 Task: Create a sub task System Test and UAT for the task  Upgrade software to the latest version to resolve security vulnerabilities in the project AgileAura , assign it to team member softage.3@softage.net and update the status of the sub task to  Completed , set the priority of the sub task to High
Action: Mouse moved to (496, 247)
Screenshot: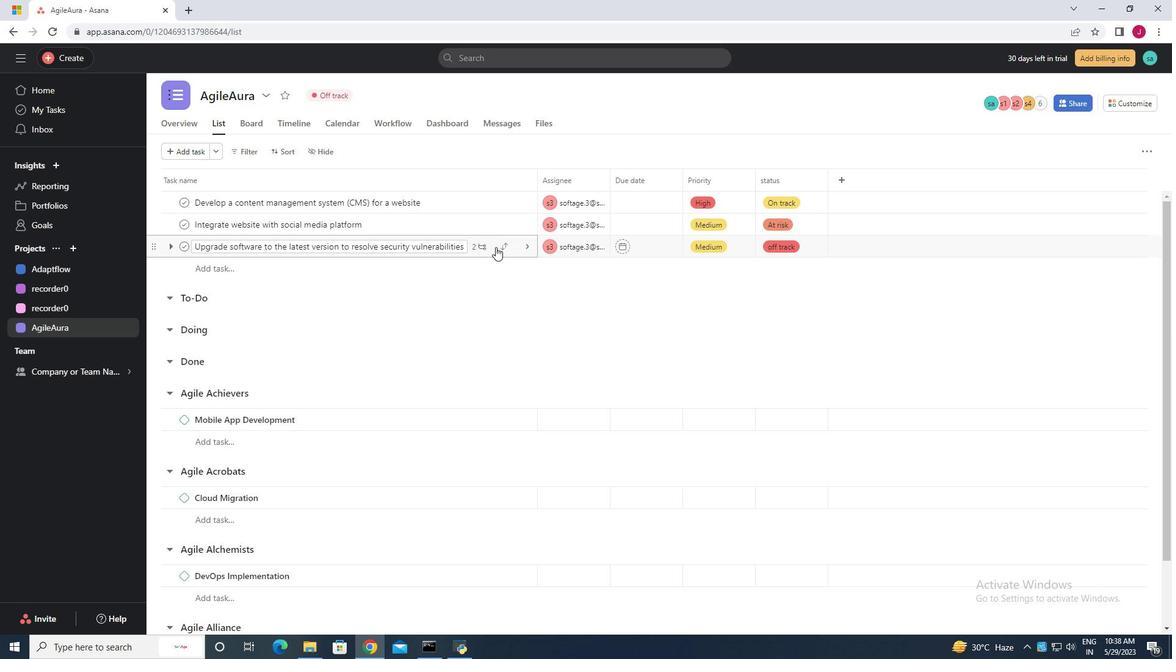 
Action: Mouse pressed left at (496, 247)
Screenshot: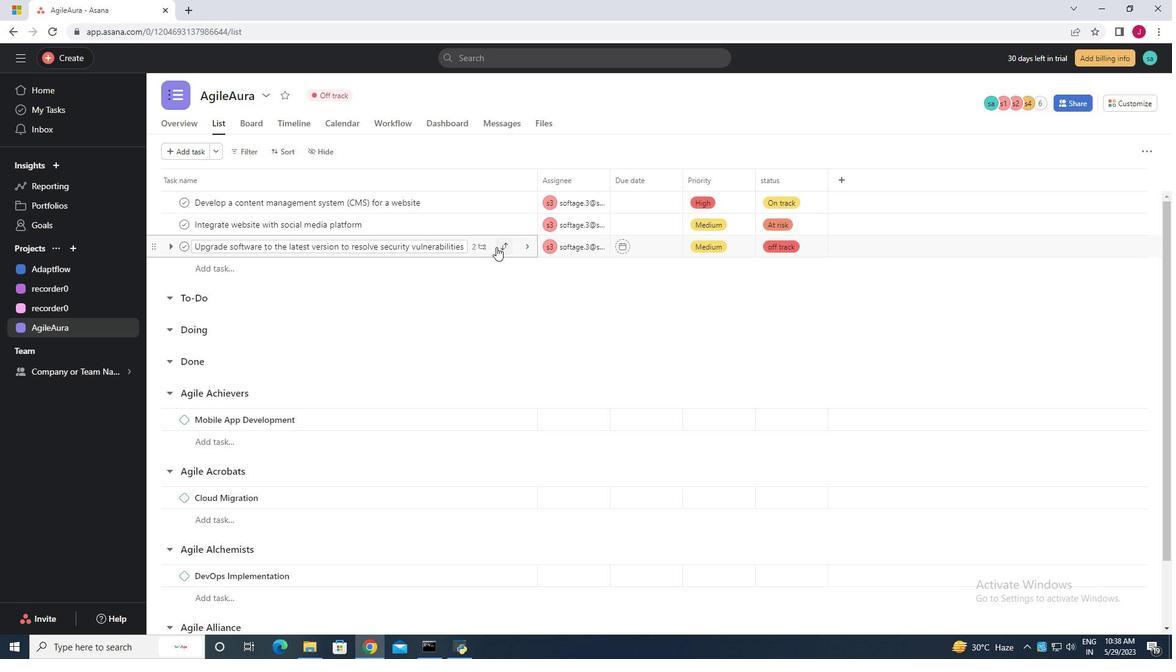 
Action: Mouse moved to (344, 351)
Screenshot: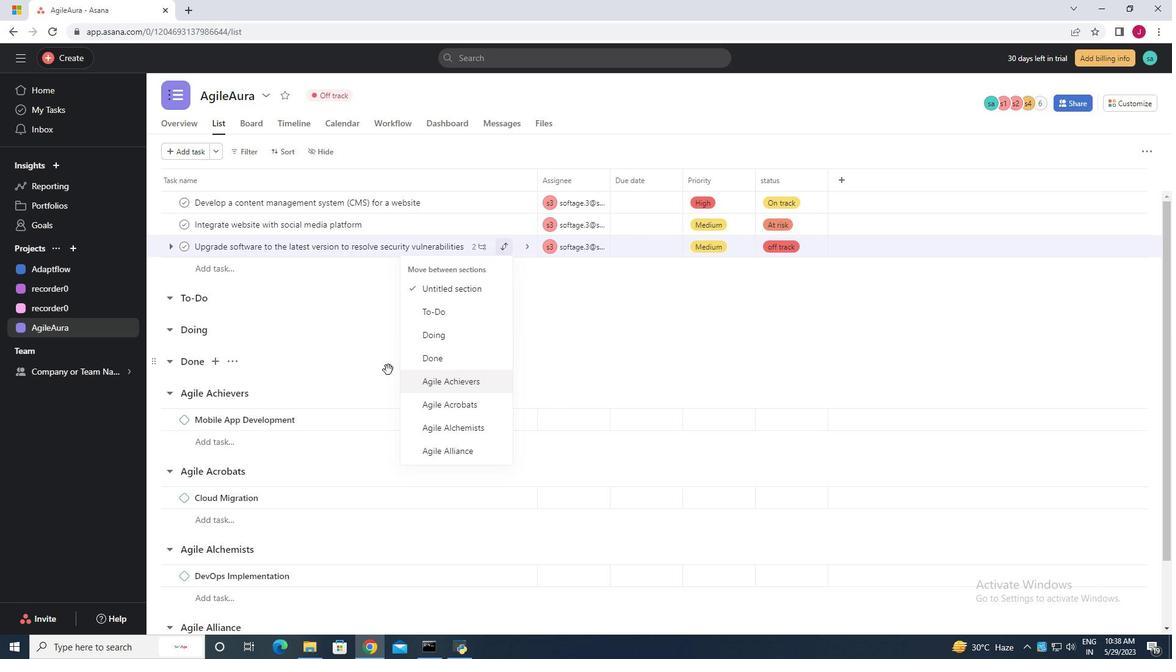 
Action: Mouse pressed left at (344, 351)
Screenshot: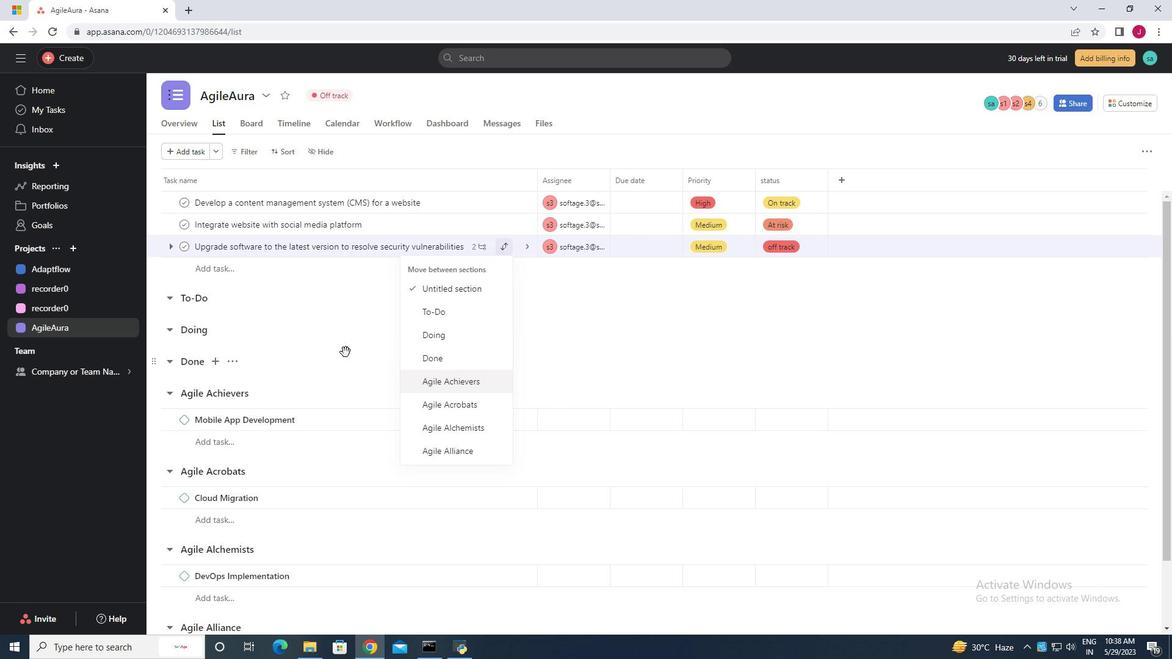 
Action: Mouse moved to (514, 249)
Screenshot: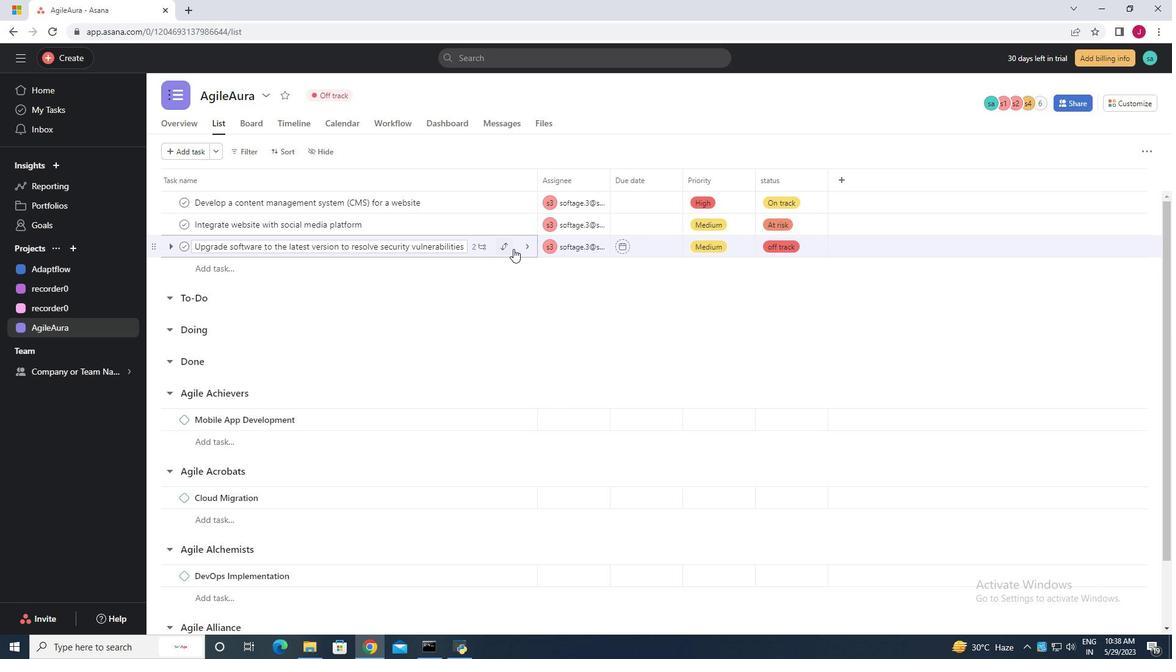 
Action: Mouse pressed left at (514, 249)
Screenshot: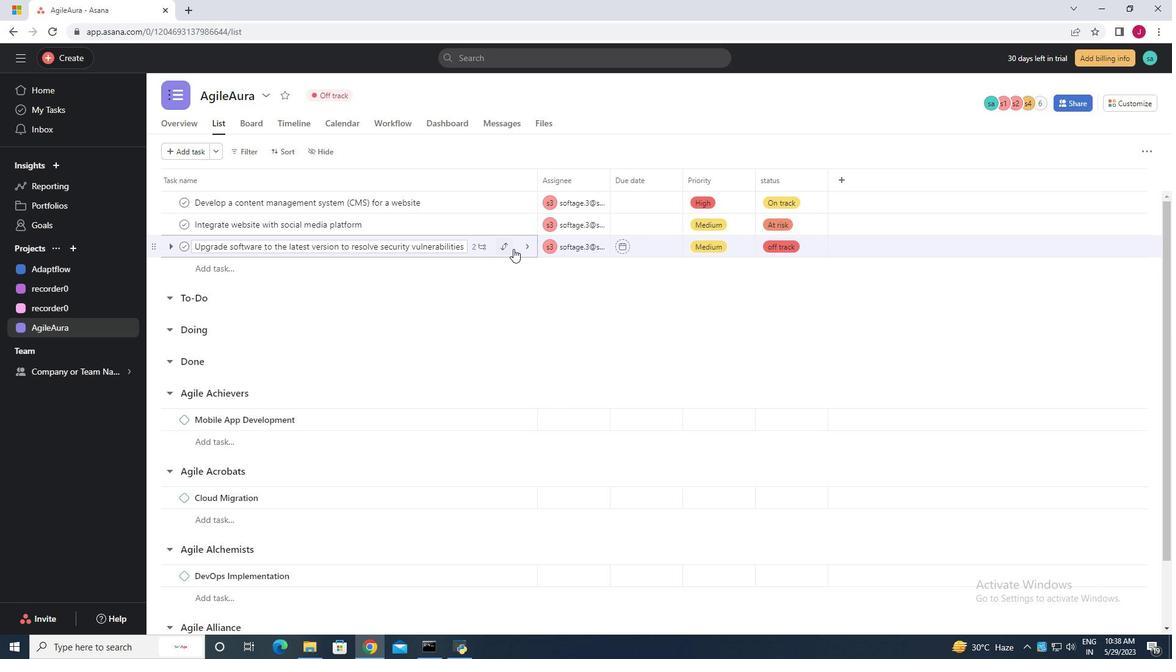 
Action: Mouse moved to (835, 413)
Screenshot: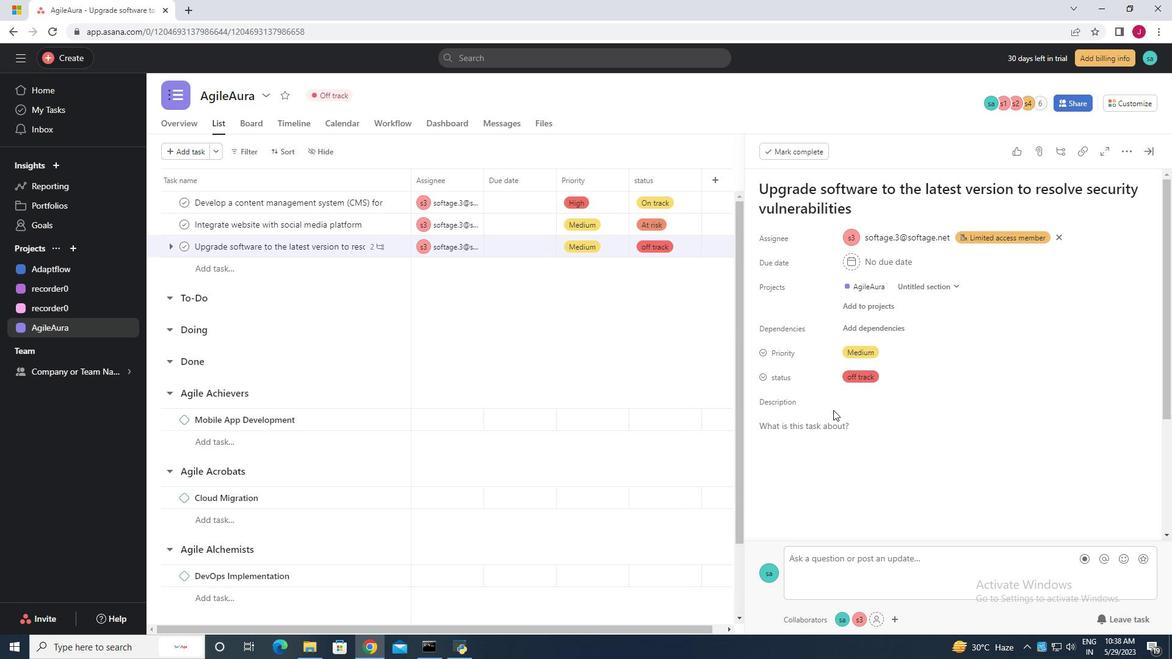 
Action: Mouse scrolled (835, 412) with delta (0, 0)
Screenshot: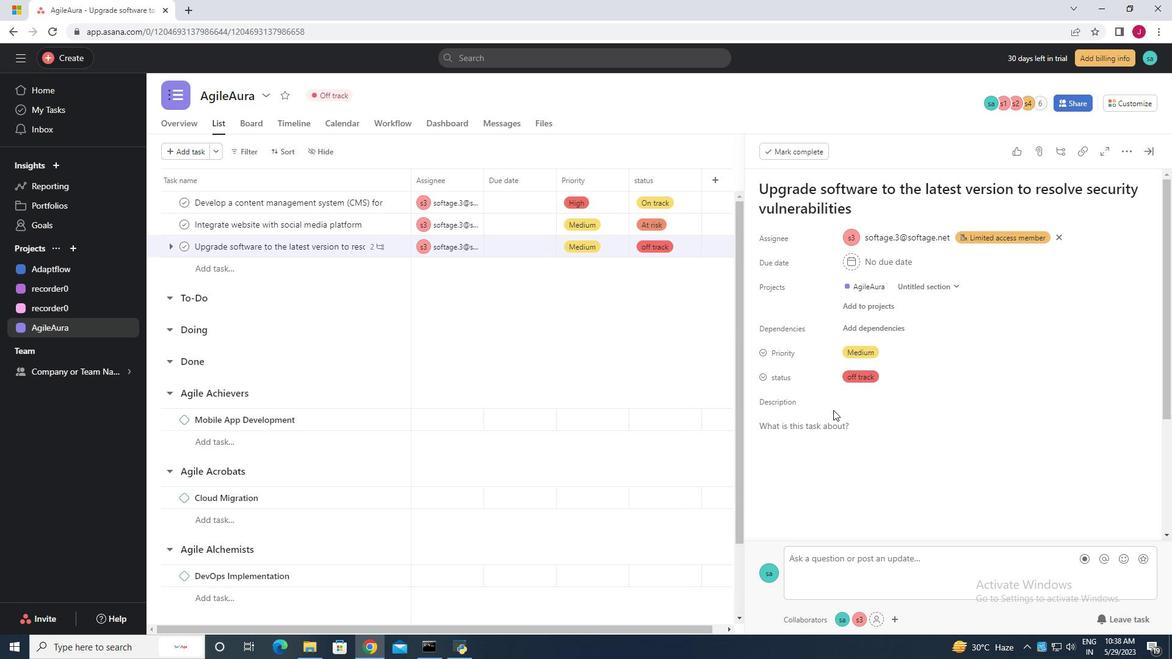 
Action: Mouse scrolled (835, 412) with delta (0, 0)
Screenshot: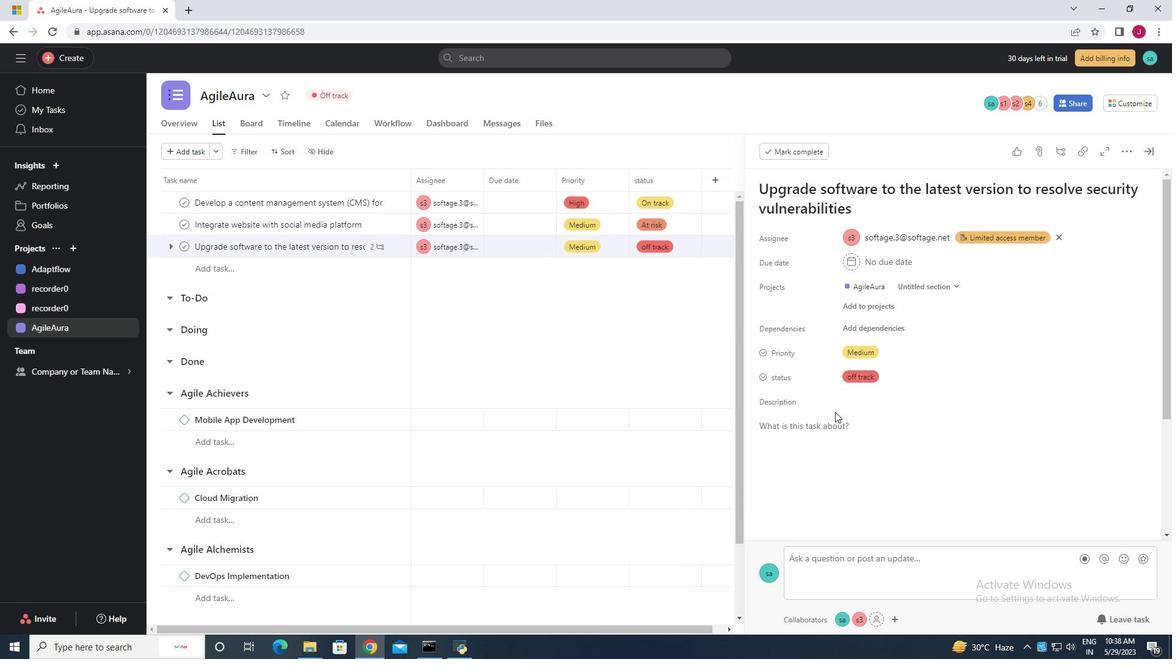 
Action: Mouse moved to (836, 413)
Screenshot: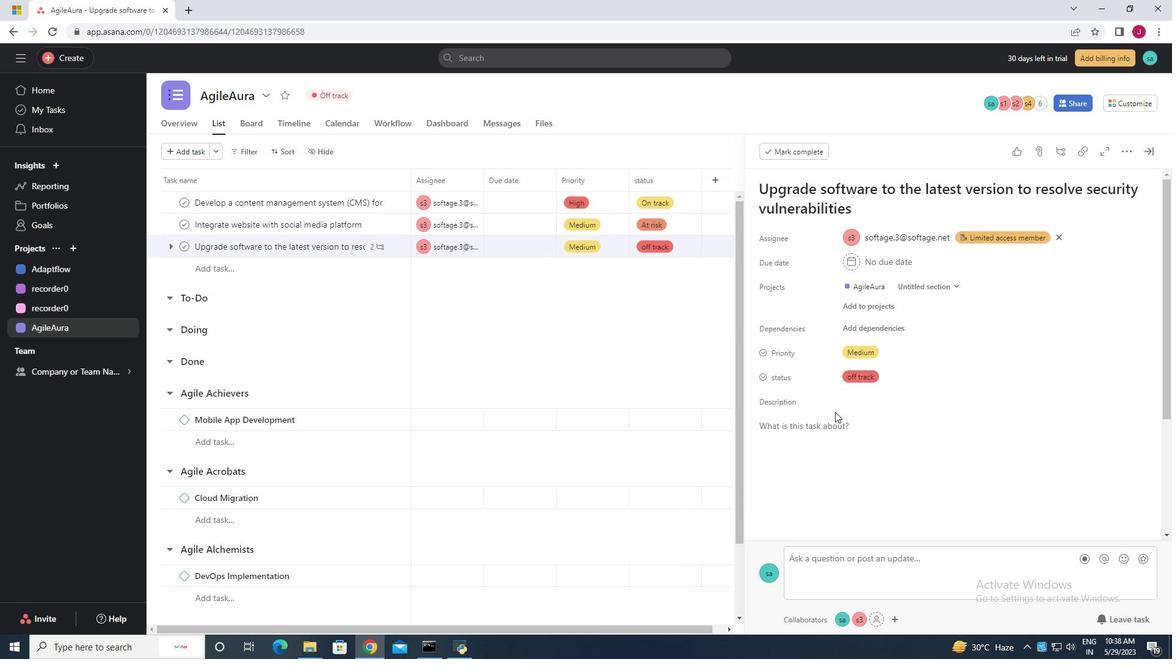 
Action: Mouse scrolled (836, 412) with delta (0, 0)
Screenshot: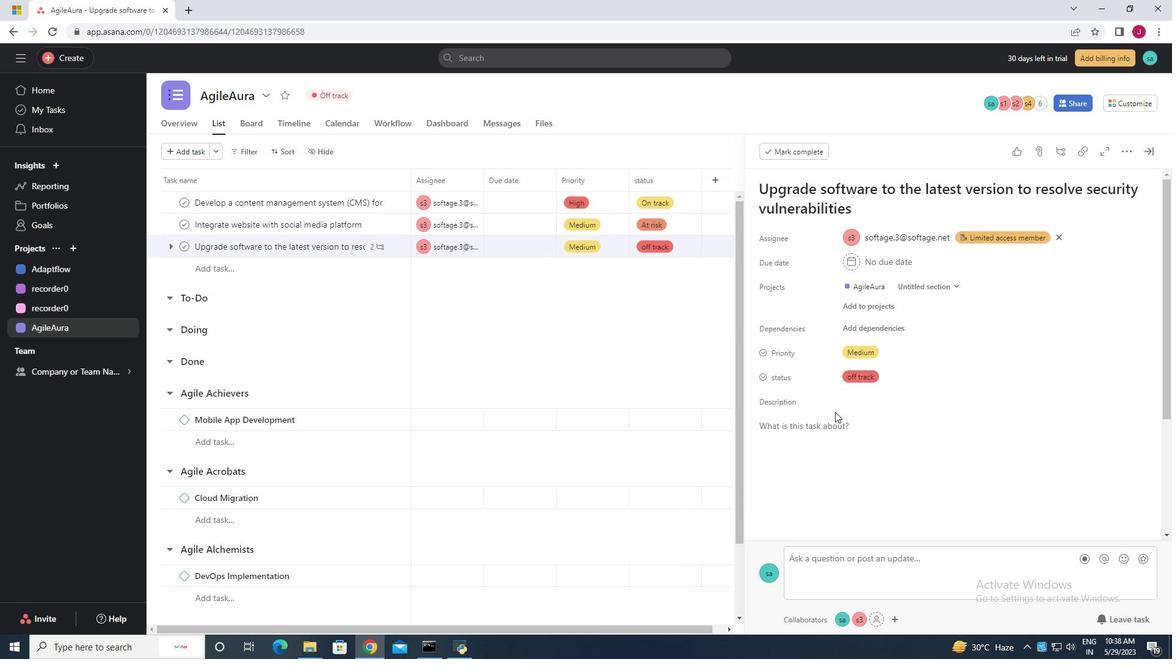 
Action: Mouse moved to (784, 440)
Screenshot: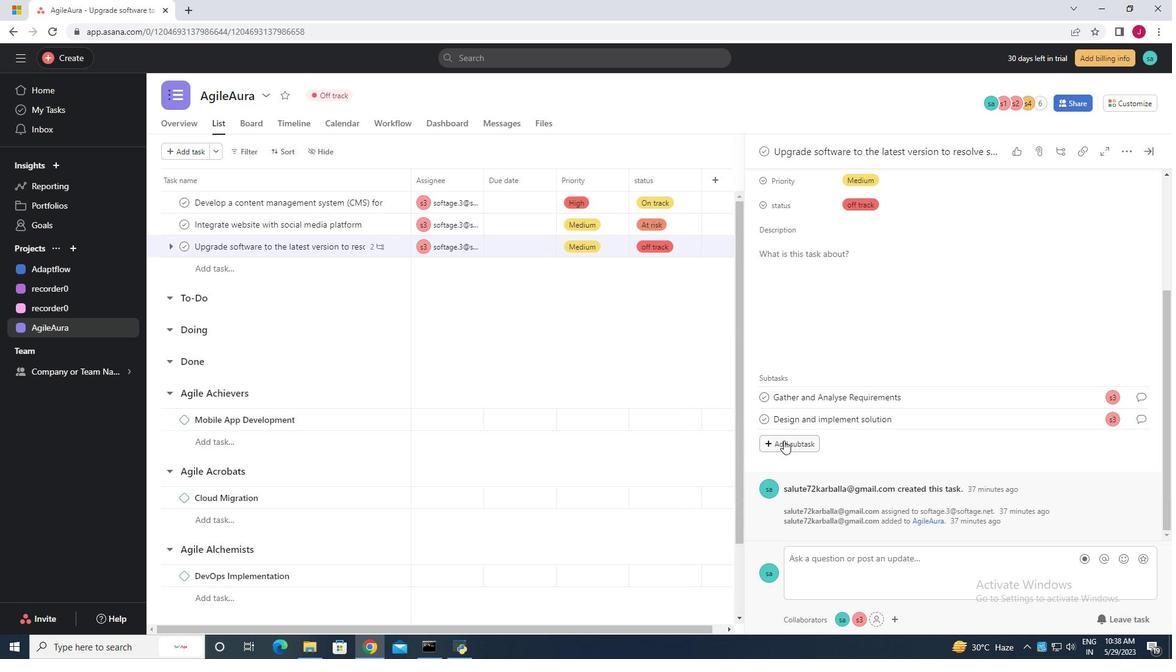 
Action: Mouse pressed left at (784, 440)
Screenshot: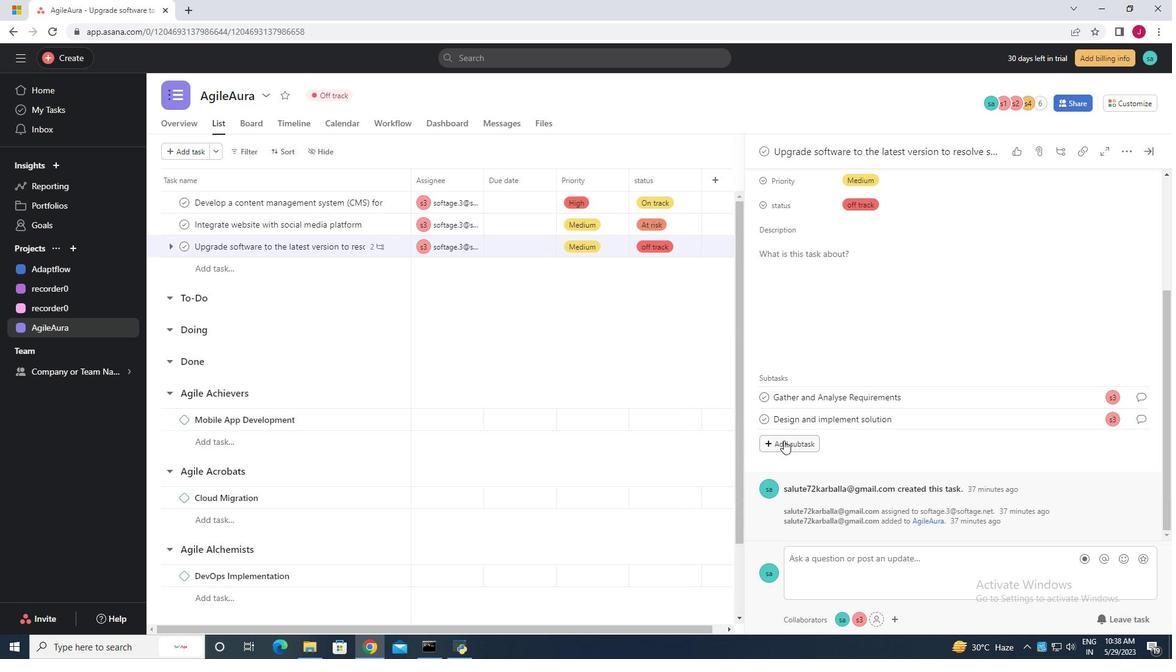 
Action: Mouse moved to (783, 446)
Screenshot: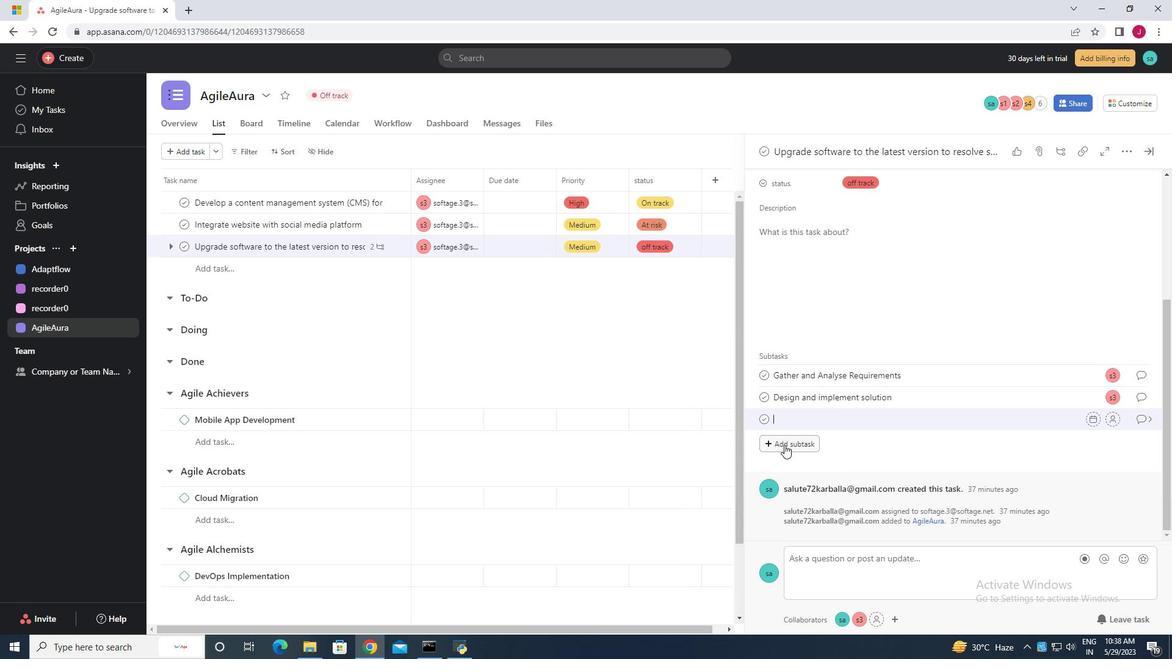 
Action: Key pressed <Key.caps_lock>T<Key.caps_lock>est<Key.space><Key.caps_lock><Key.caps_lock>and<Key.space><Key.caps_lock>UAT<Key.left><Key.left><Key.left><Key.left><Key.left><Key.left><Key.left><Key.left><Key.left><Key.left><Key.left><Key.left><Key.caps_lock><Key.caps_lock>S<Key.caps_lock>ystem<Key.space>
Screenshot: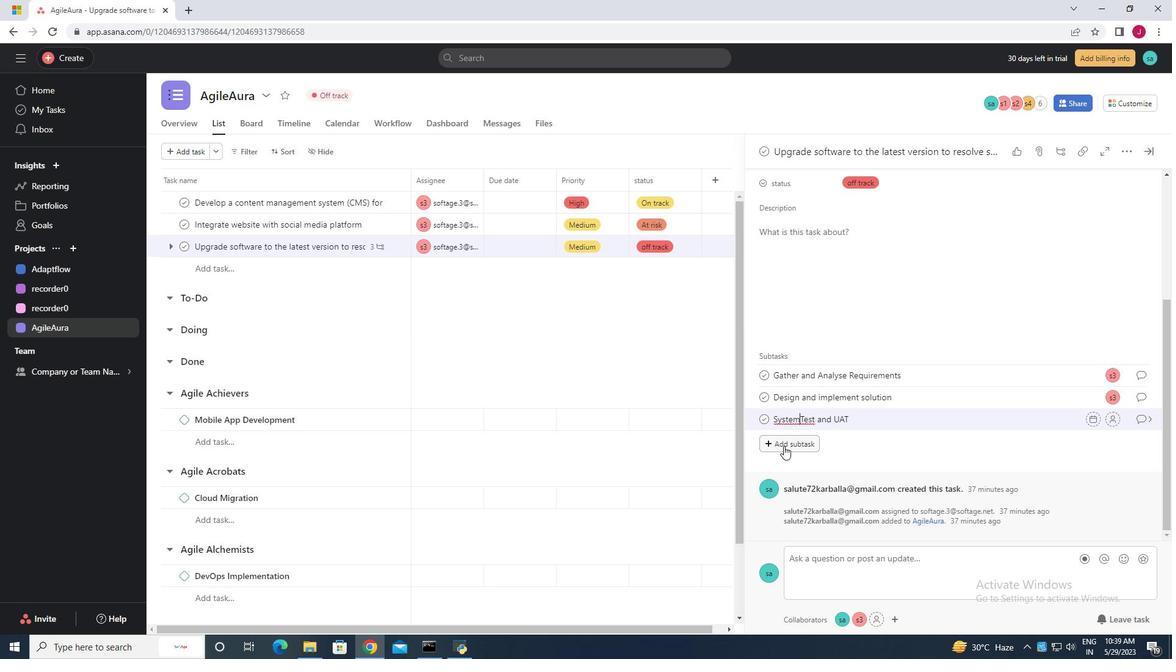 
Action: Mouse moved to (1107, 417)
Screenshot: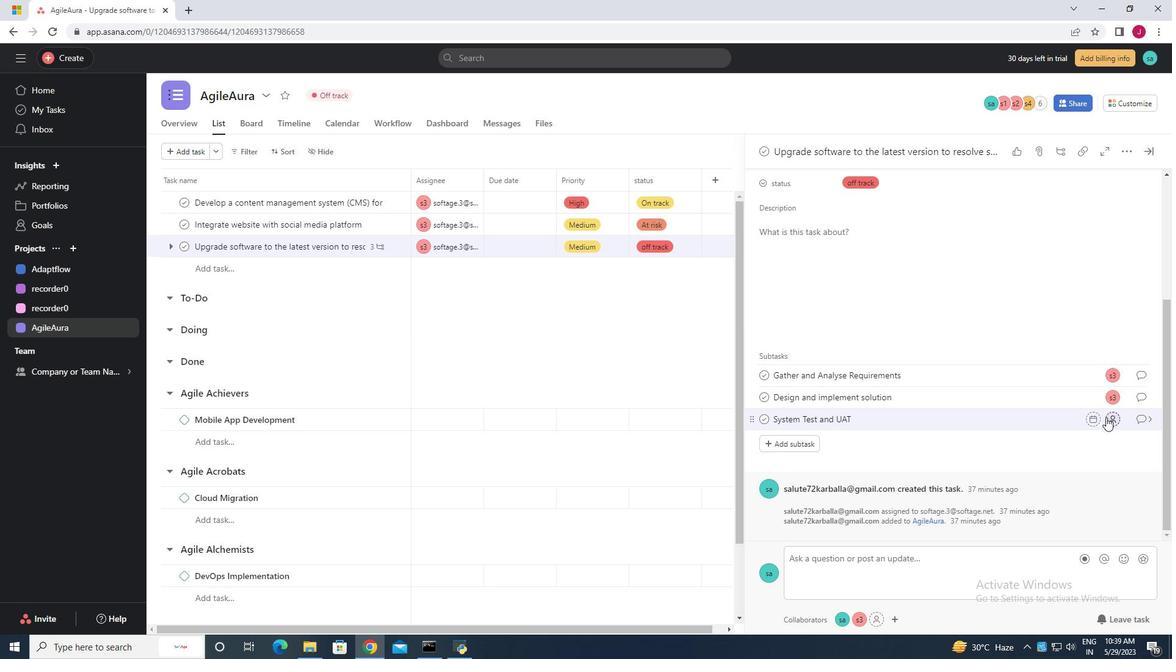 
Action: Mouse pressed left at (1107, 417)
Screenshot: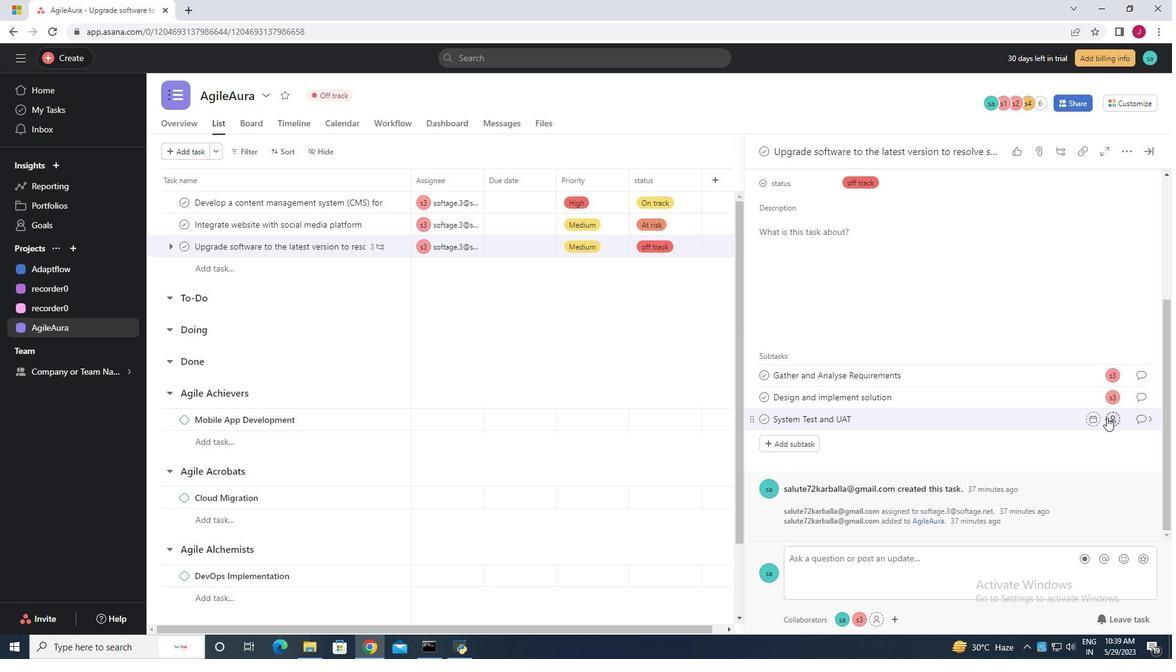 
Action: Mouse moved to (959, 537)
Screenshot: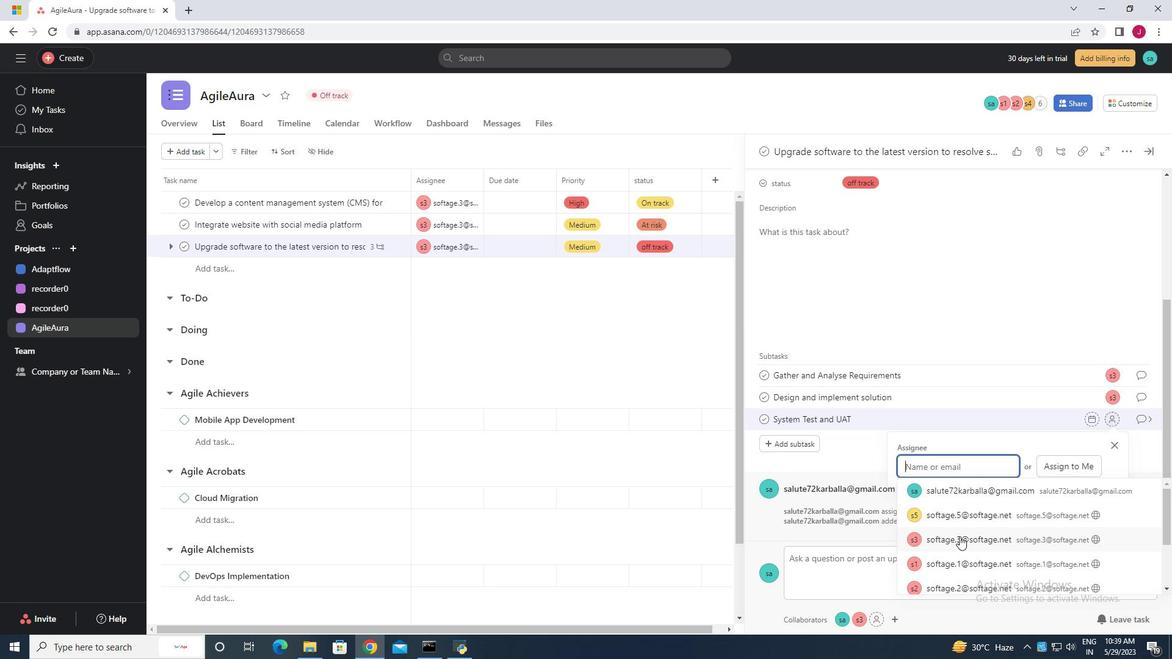 
Action: Mouse pressed left at (959, 537)
Screenshot: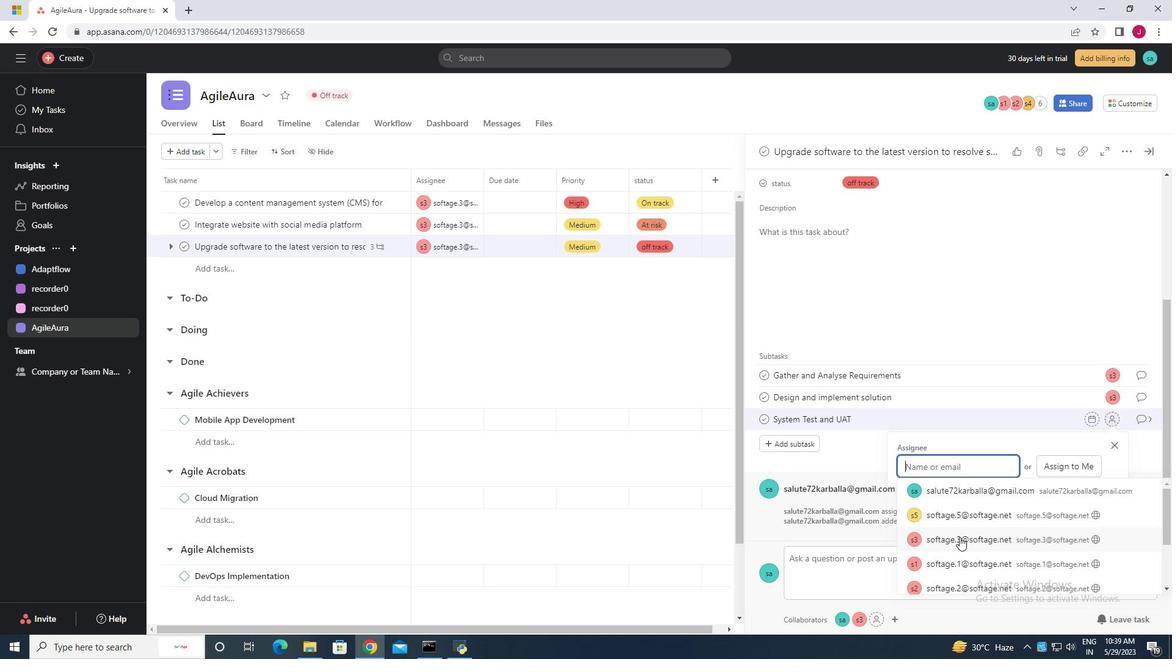 
Action: Mouse moved to (1142, 420)
Screenshot: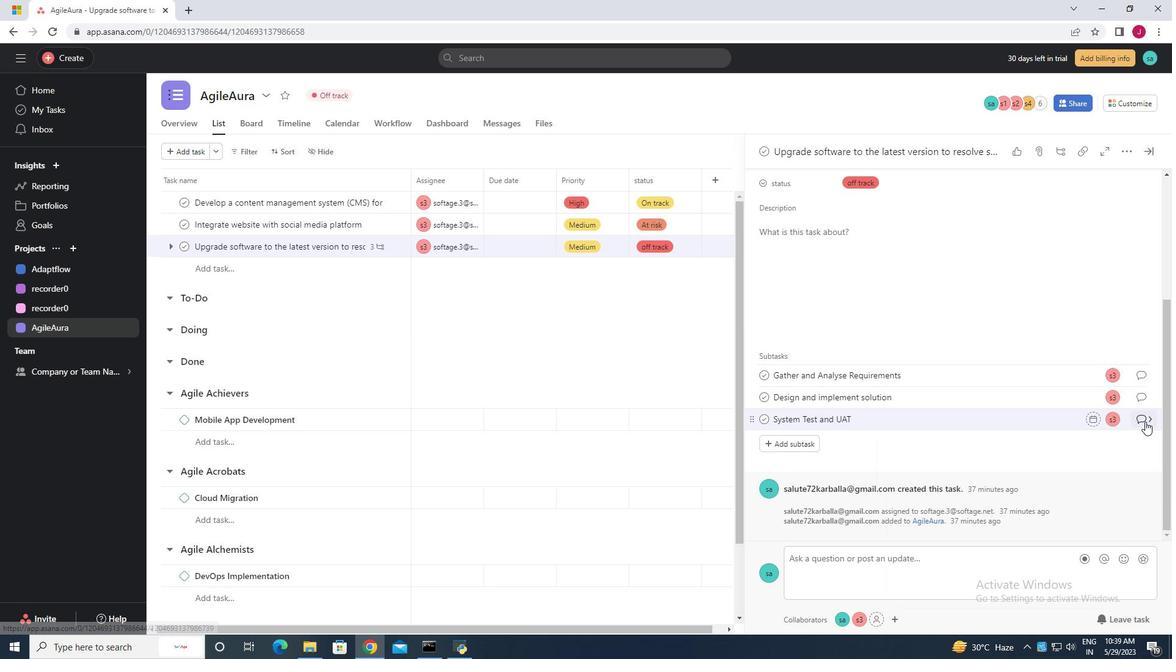 
Action: Mouse pressed left at (1142, 420)
Screenshot: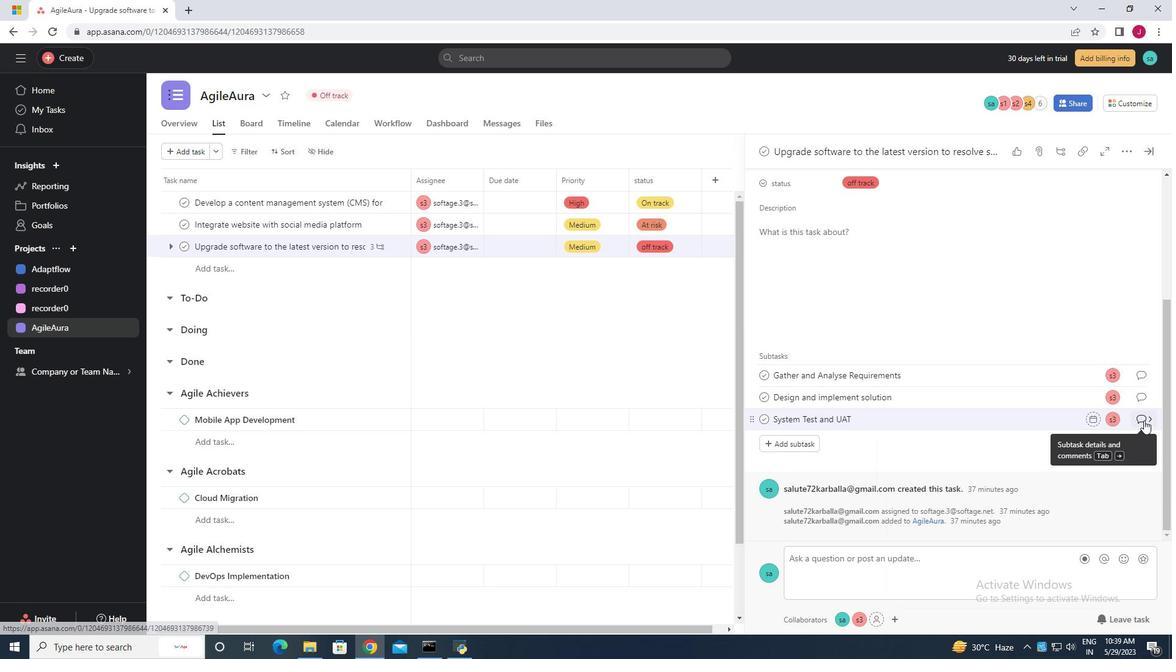 
Action: Mouse moved to (810, 321)
Screenshot: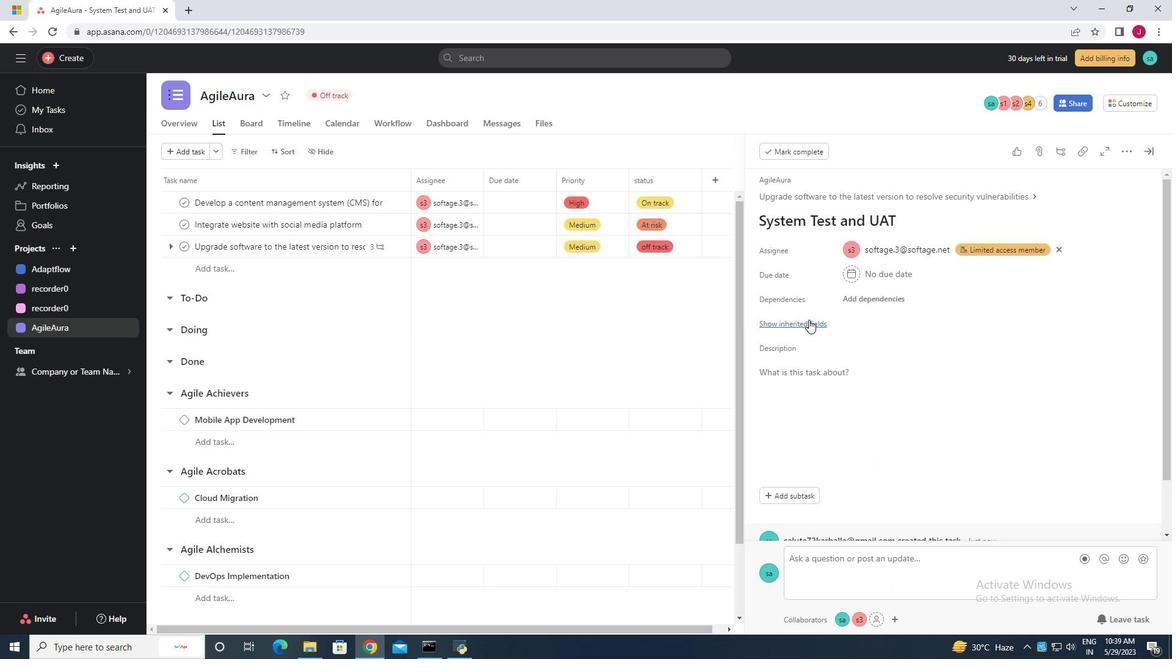 
Action: Mouse pressed left at (810, 321)
Screenshot: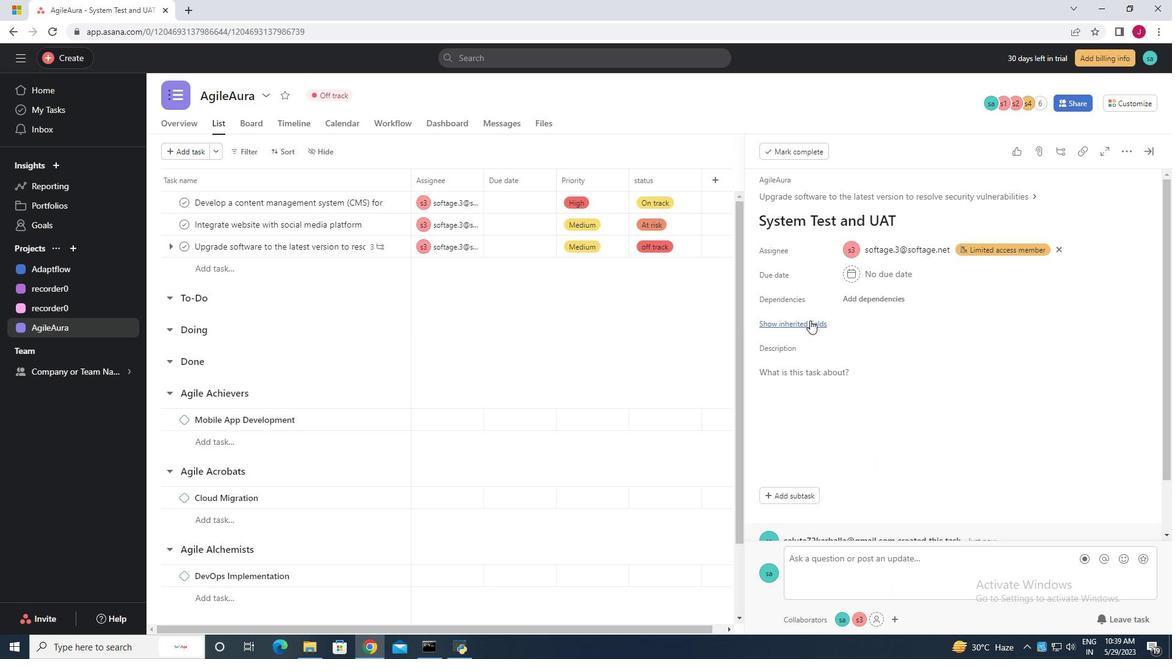 
Action: Mouse moved to (851, 347)
Screenshot: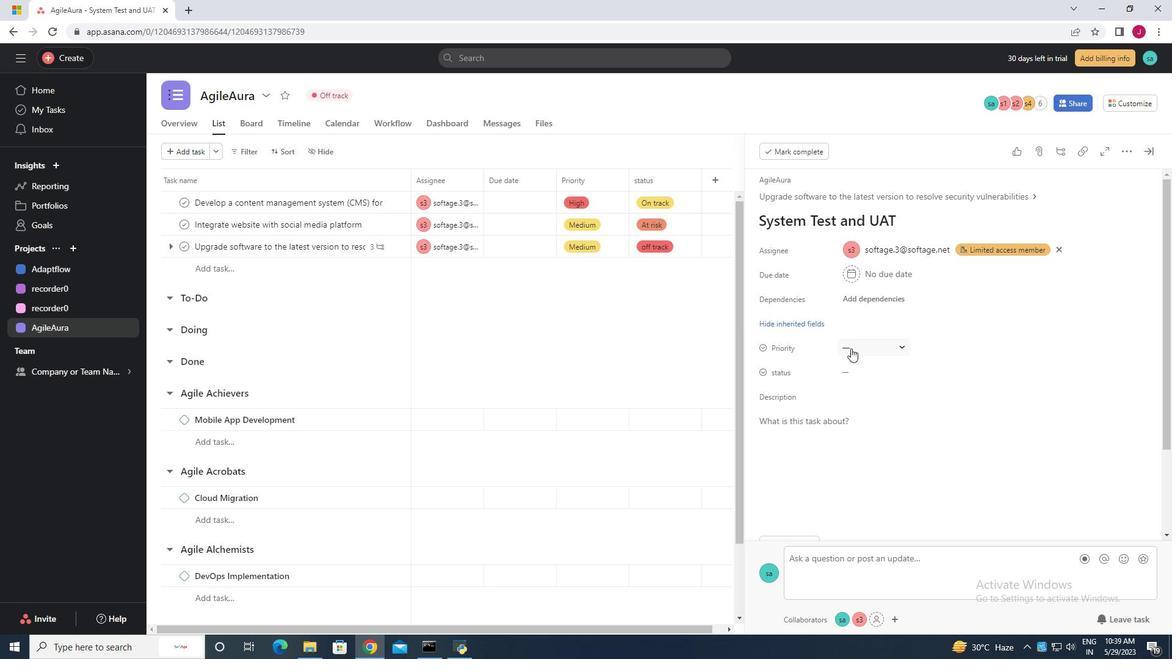 
Action: Mouse pressed left at (851, 347)
Screenshot: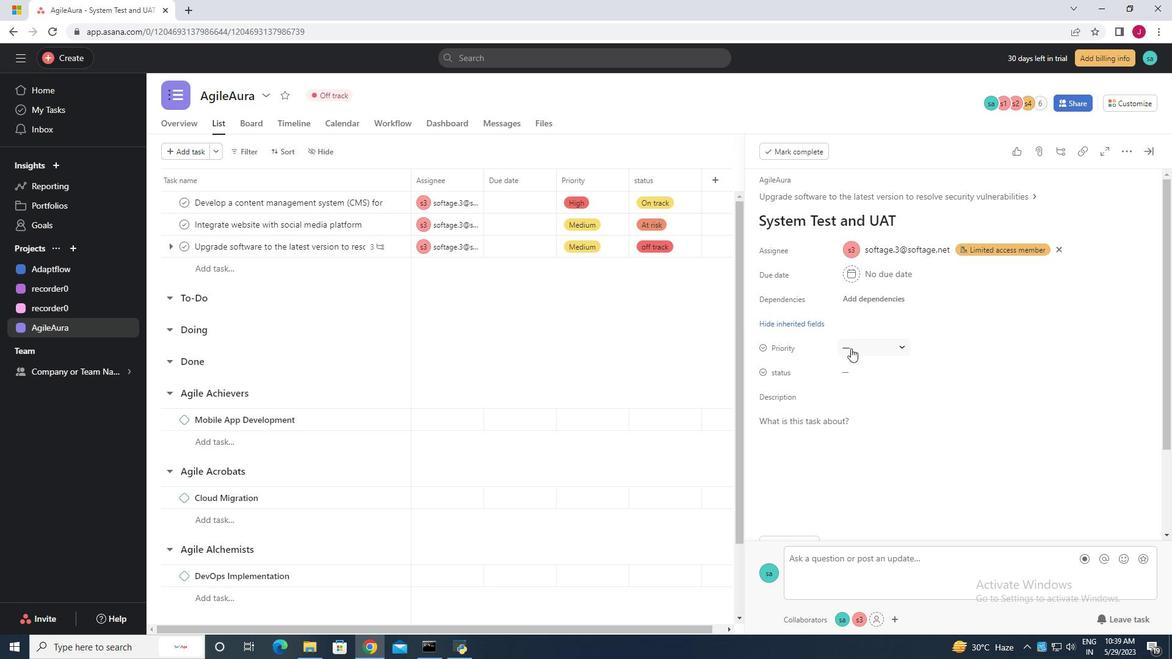
Action: Mouse moved to (885, 389)
Screenshot: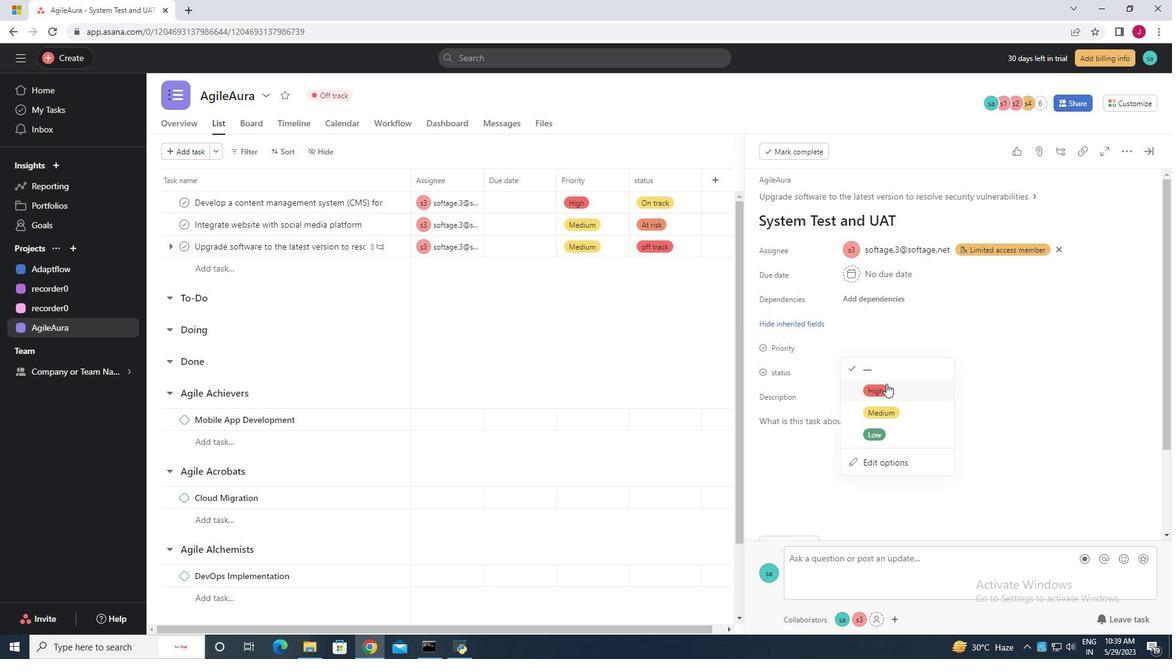 
Action: Mouse pressed left at (885, 389)
Screenshot: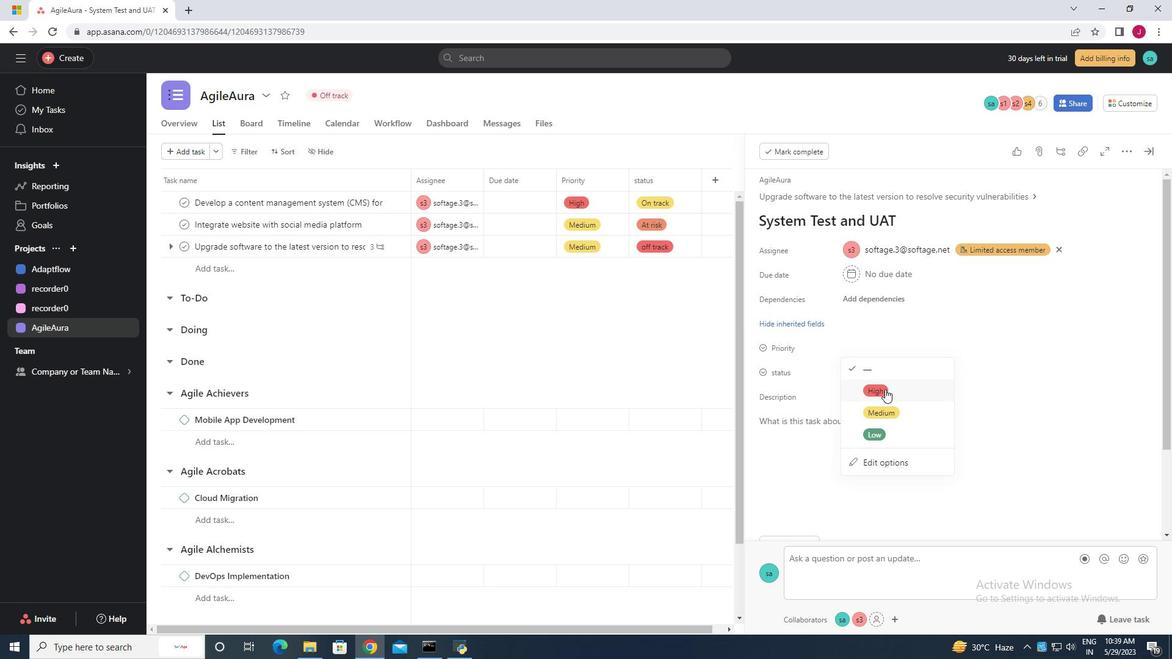 
Action: Mouse moved to (851, 373)
Screenshot: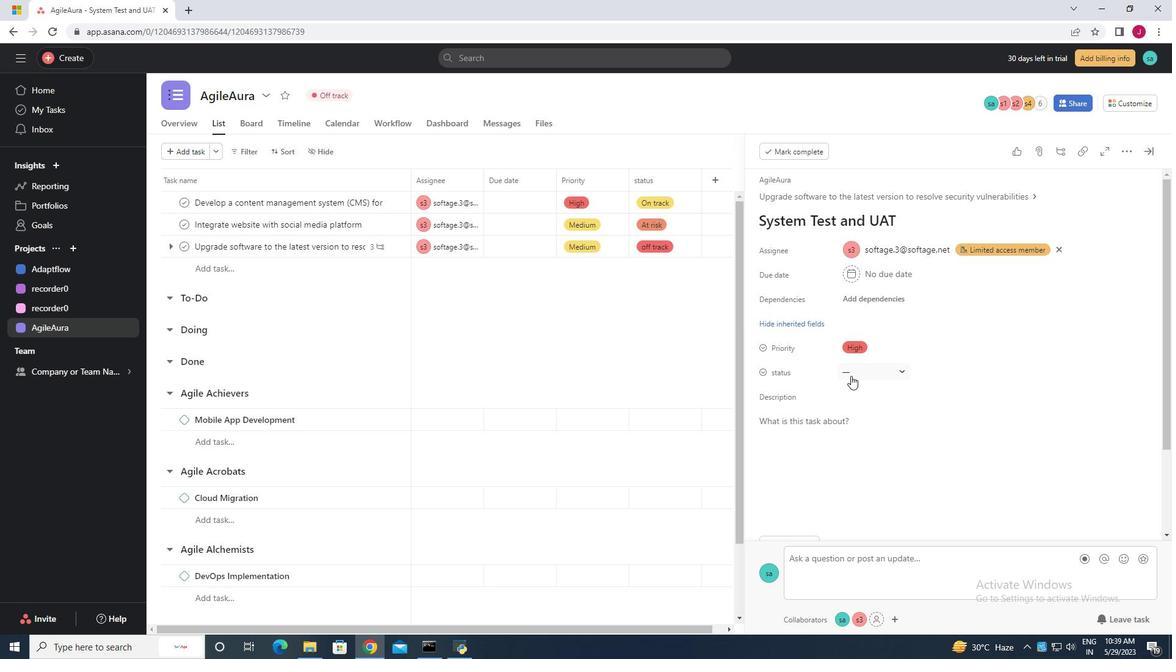 
Action: Mouse pressed left at (851, 373)
Screenshot: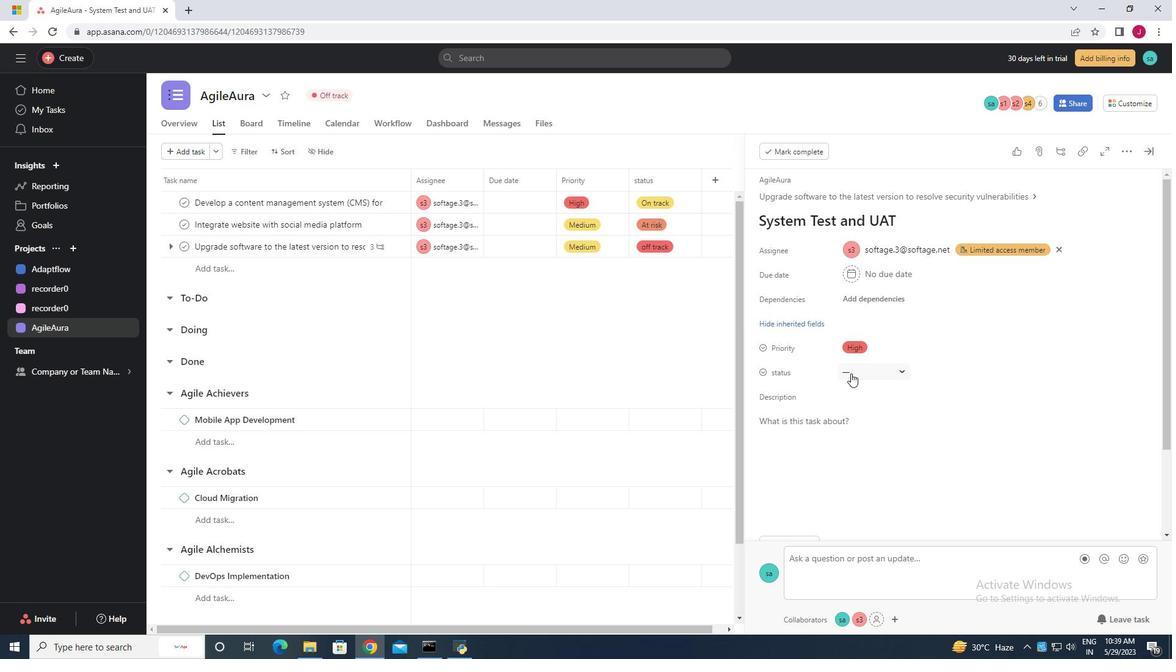 
Action: Mouse moved to (882, 481)
Screenshot: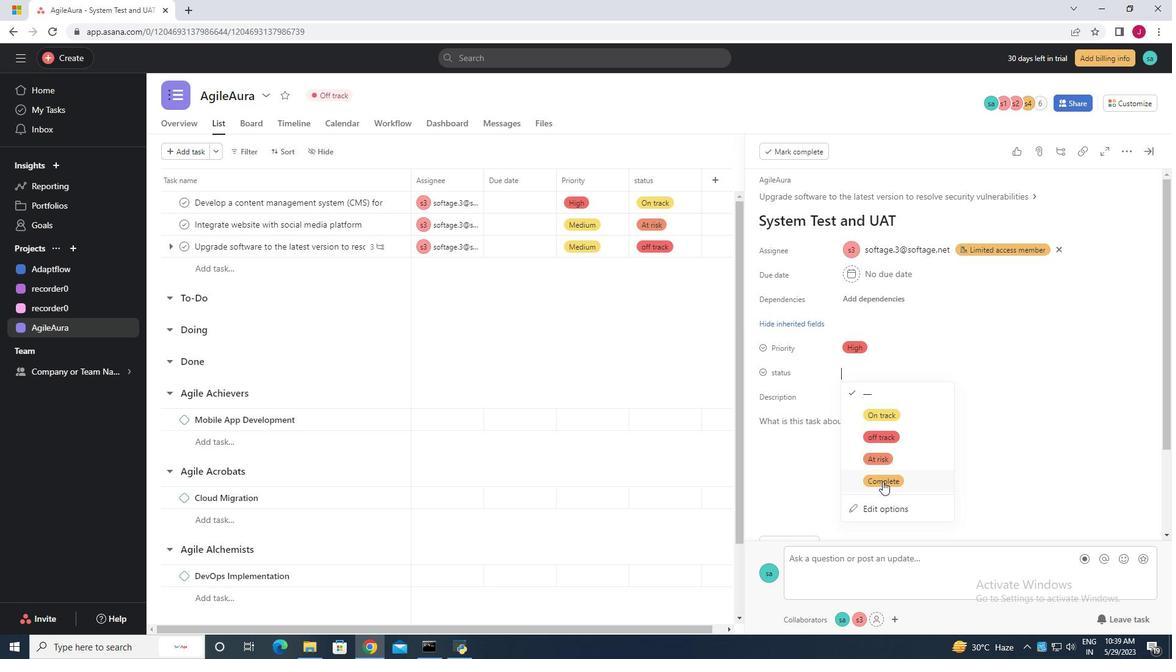 
Action: Mouse pressed left at (882, 481)
Screenshot: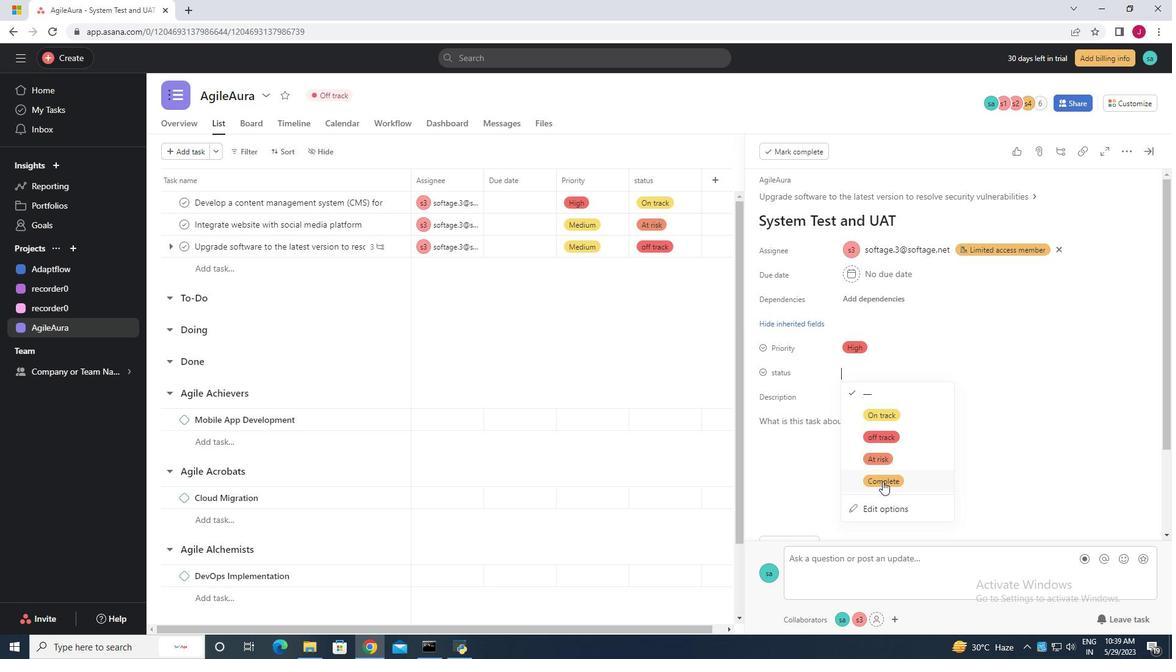 
Action: Mouse moved to (662, 391)
Screenshot: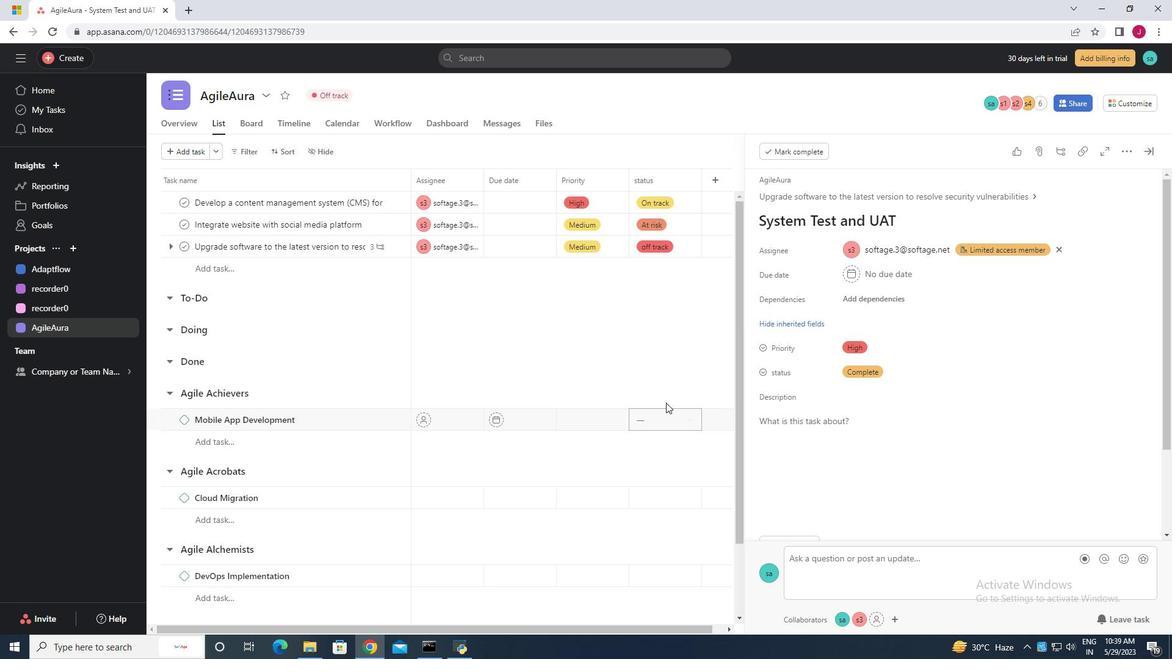 
